 Task: Assign in the project ToughWorks the issue 'Add support for in-app purchases and microtransactions' to the sprint 'Escape Velocity'.
Action: Mouse moved to (122, 207)
Screenshot: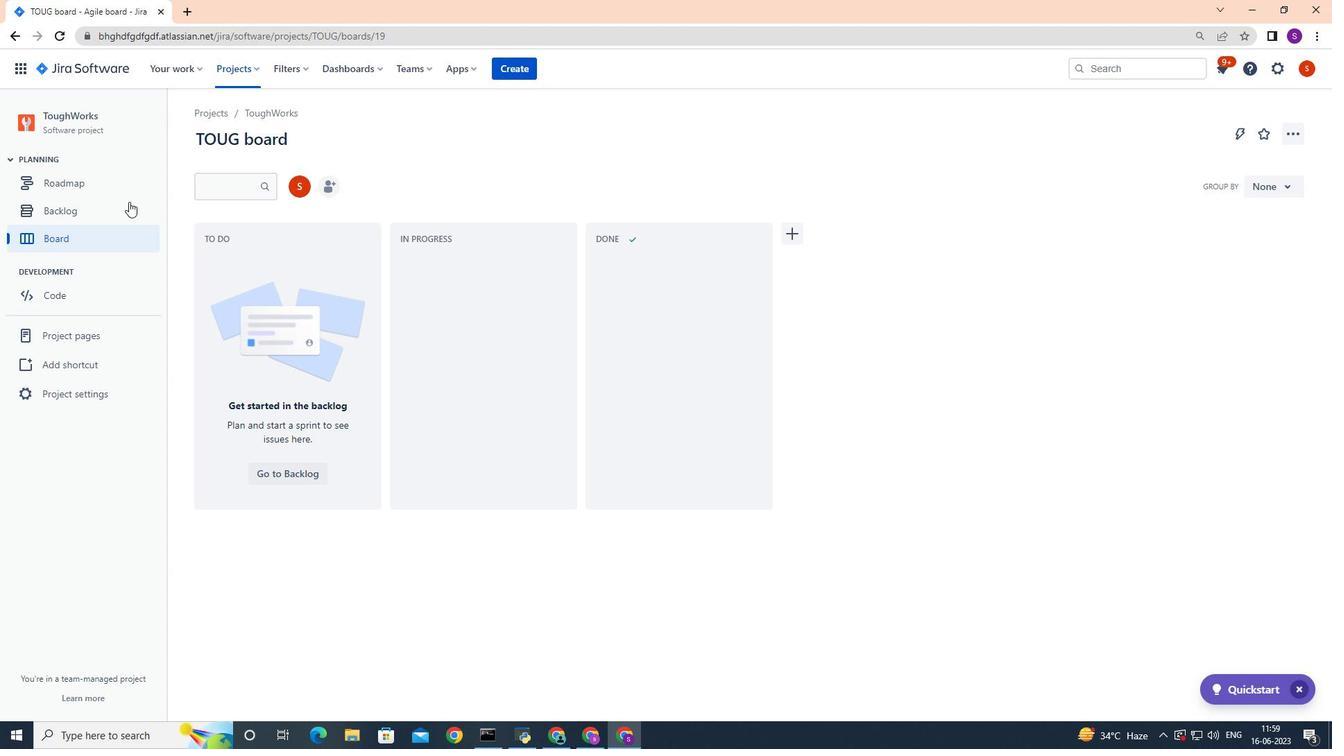 
Action: Mouse pressed left at (122, 207)
Screenshot: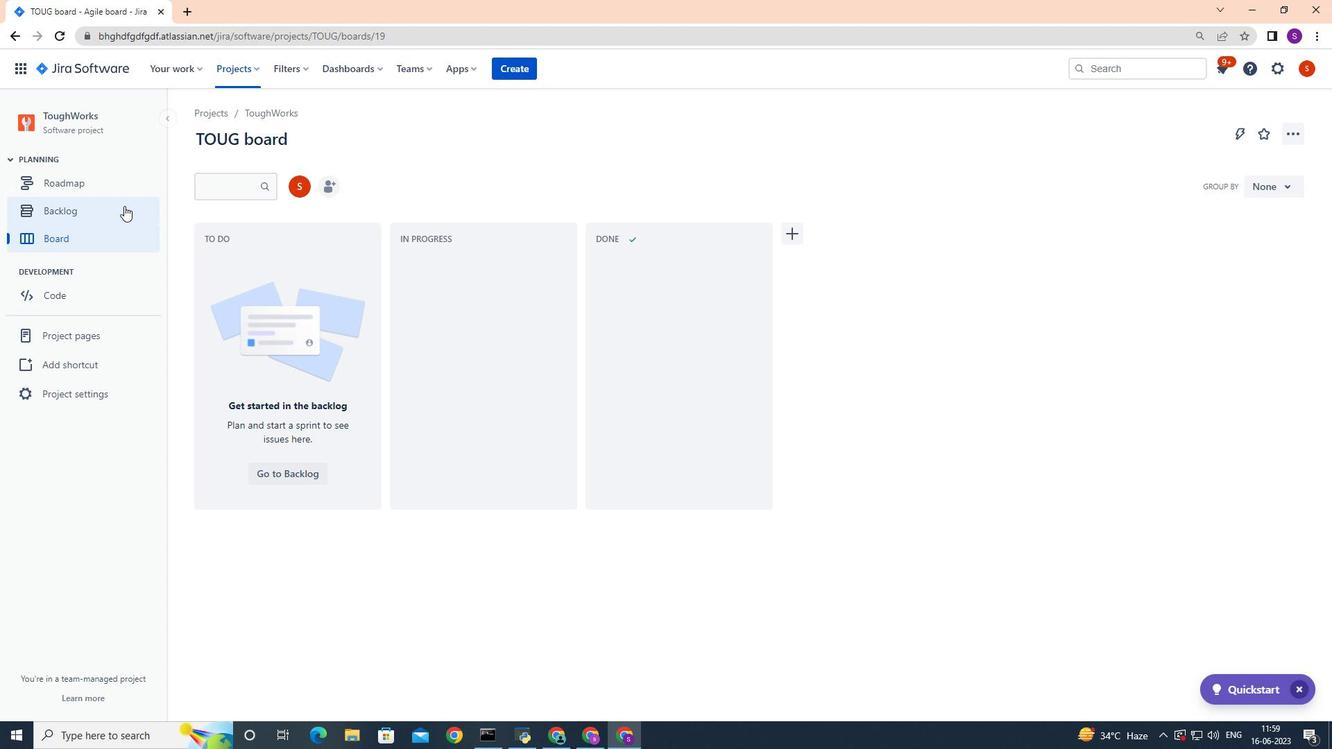 
Action: Mouse moved to (524, 374)
Screenshot: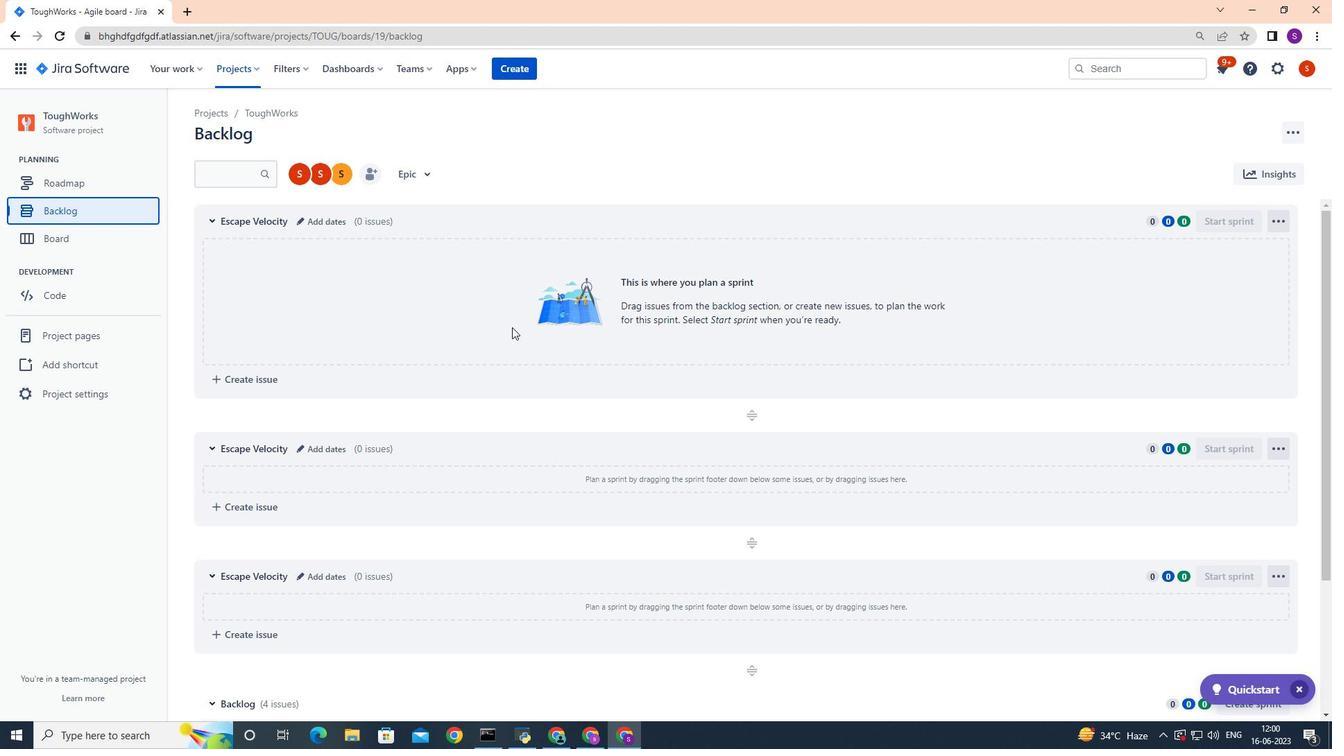 
Action: Mouse scrolled (524, 373) with delta (0, 0)
Screenshot: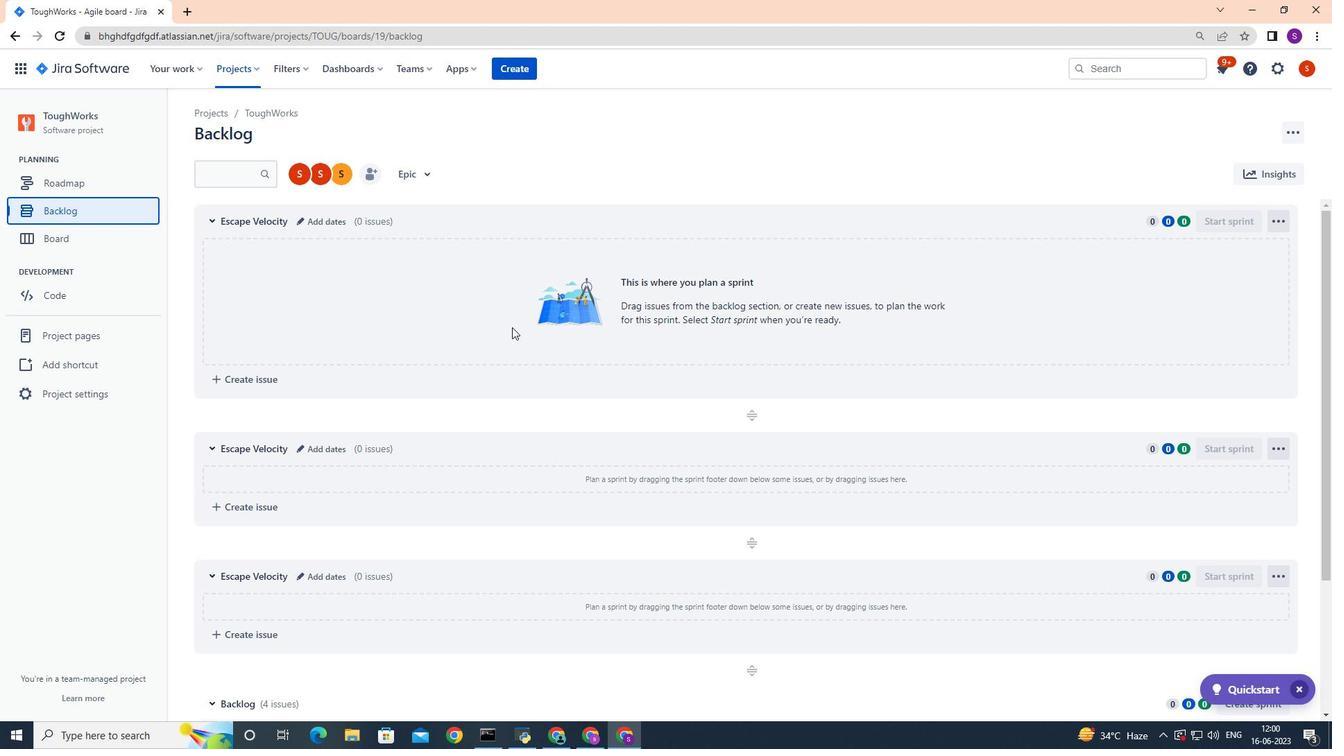 
Action: Mouse scrolled (524, 373) with delta (0, 0)
Screenshot: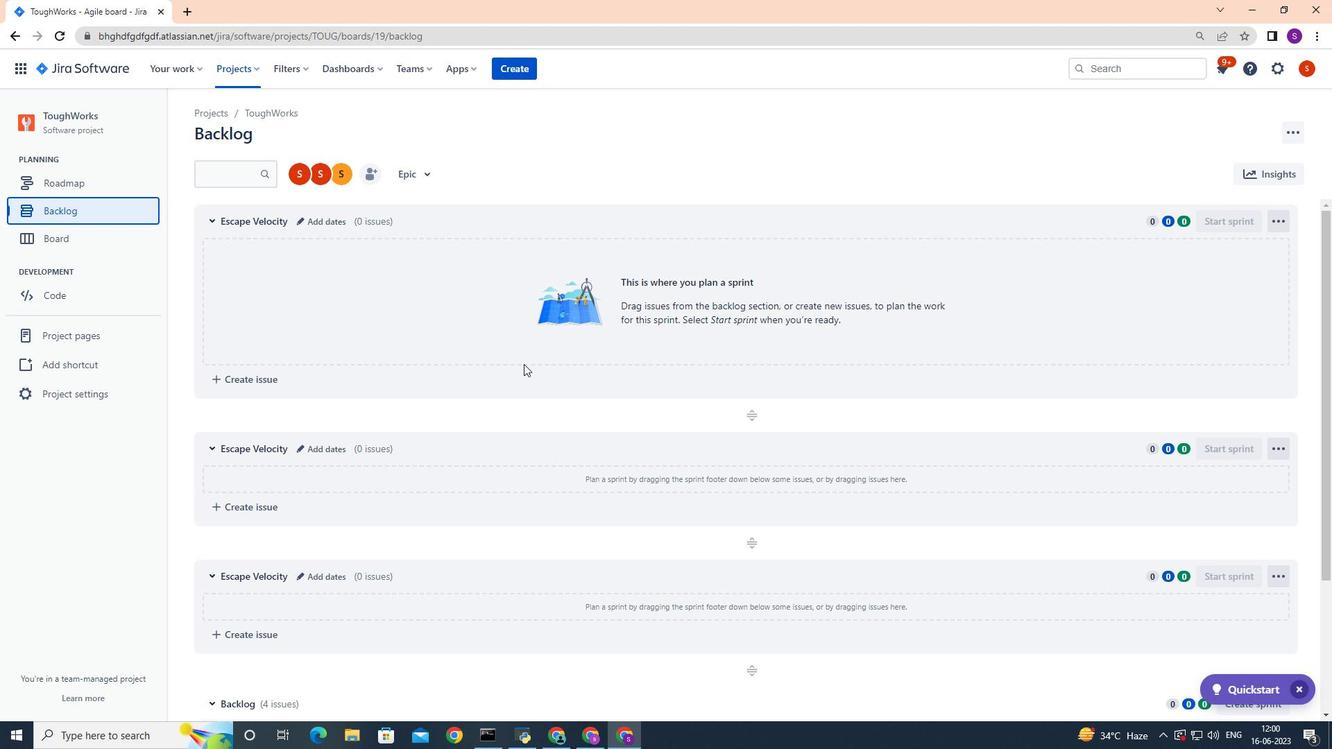 
Action: Mouse scrolled (524, 373) with delta (0, 0)
Screenshot: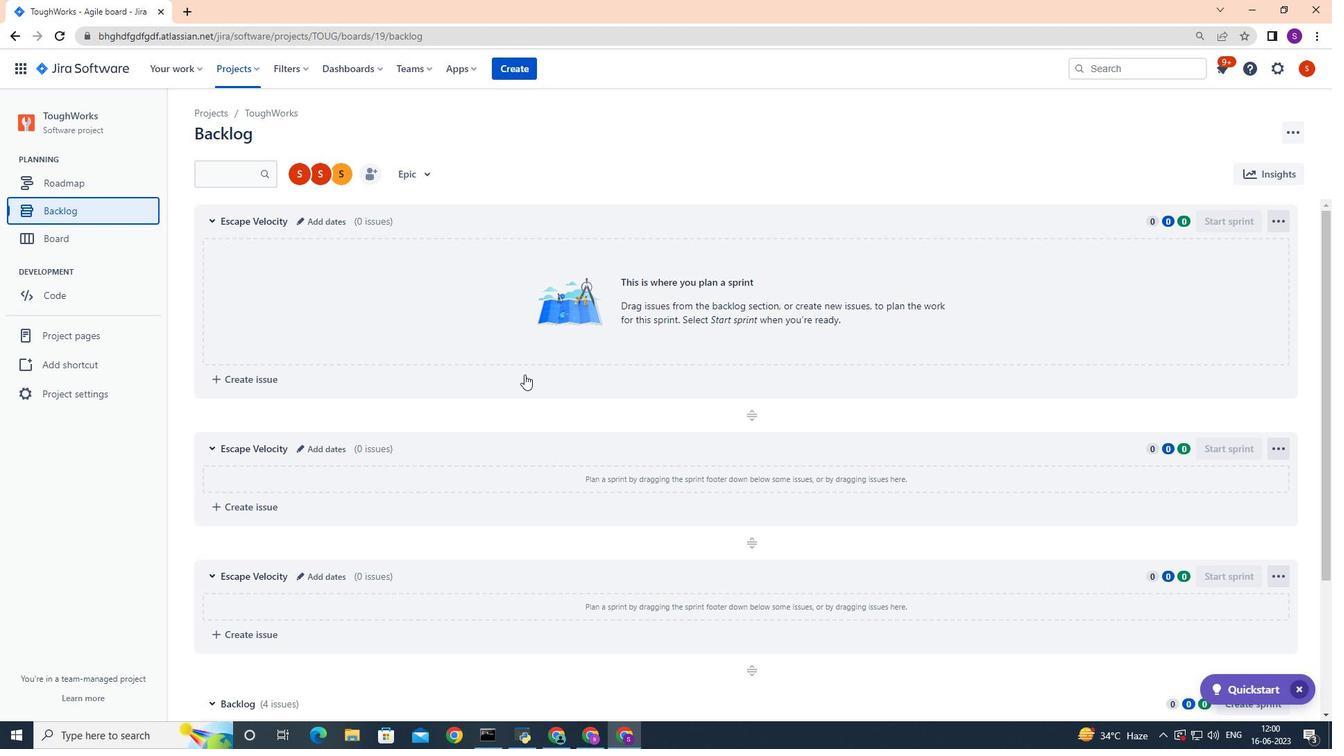 
Action: Mouse moved to (525, 381)
Screenshot: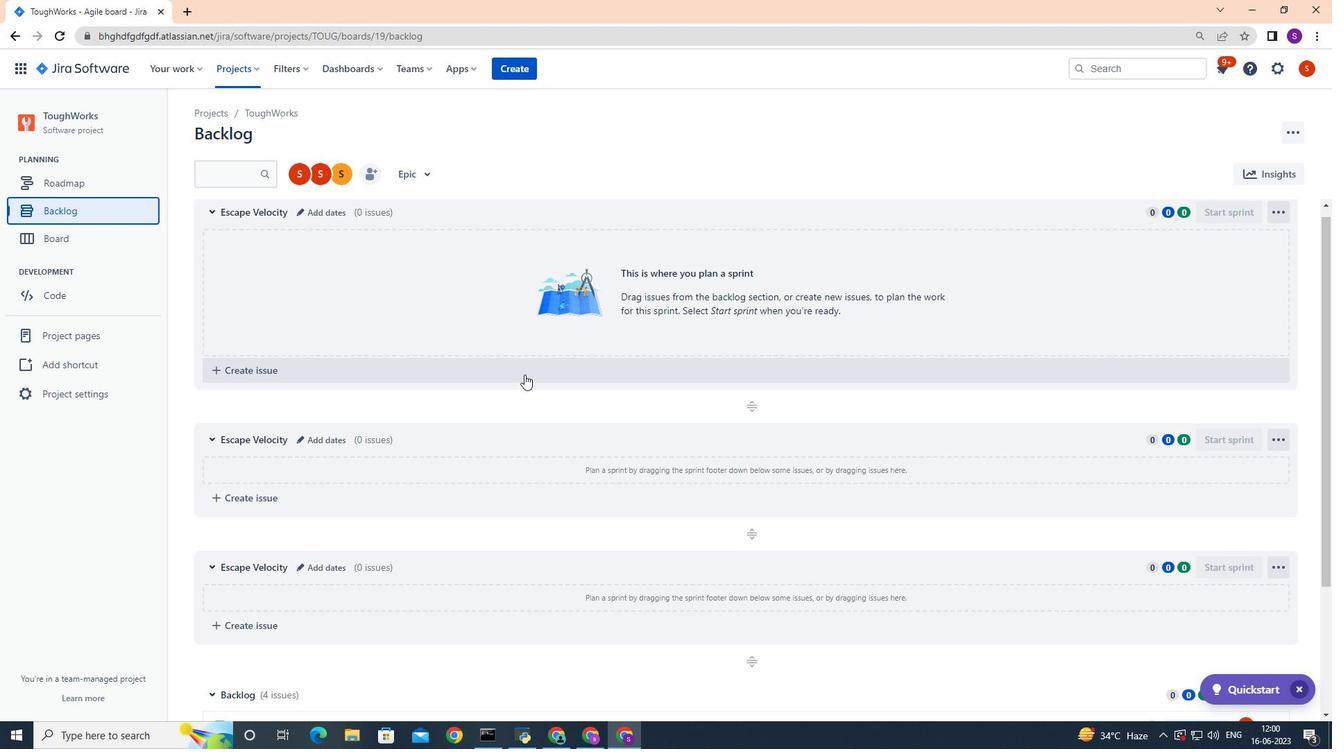 
Action: Mouse scrolled (525, 379) with delta (0, 0)
Screenshot: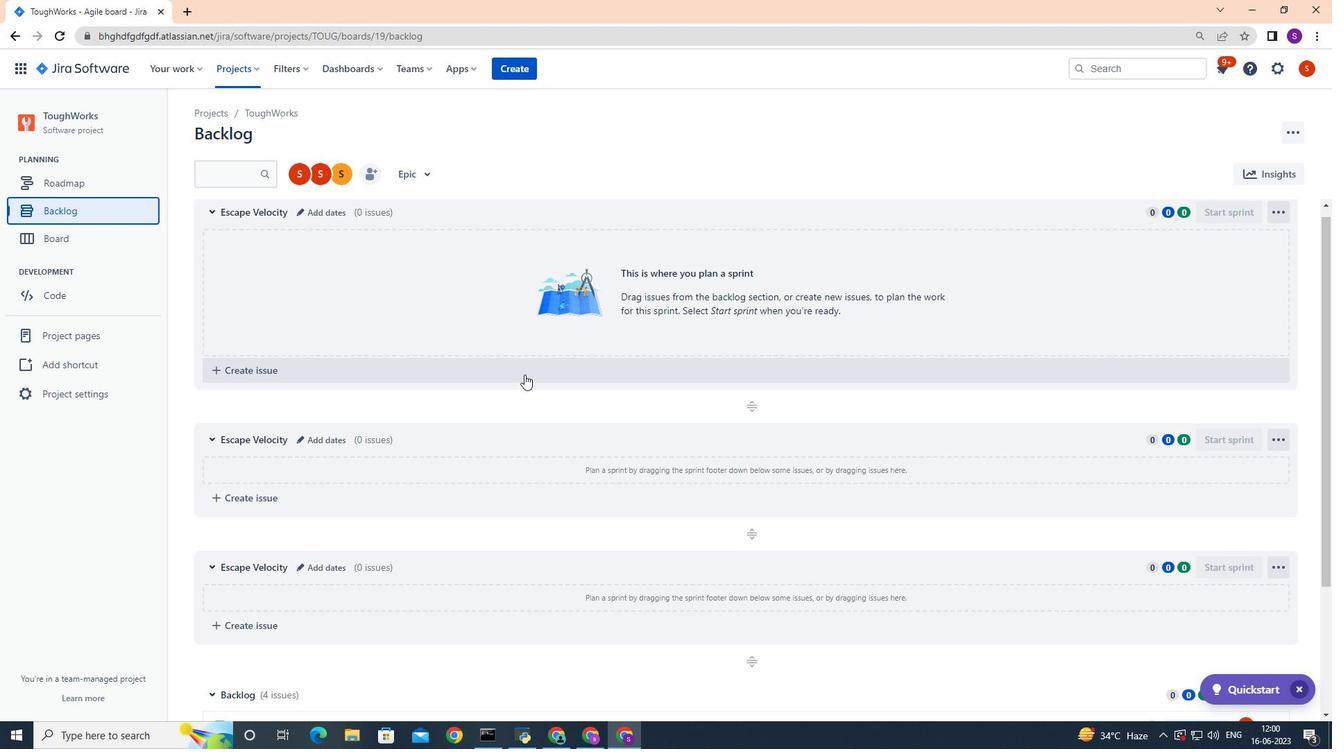 
Action: Mouse moved to (536, 438)
Screenshot: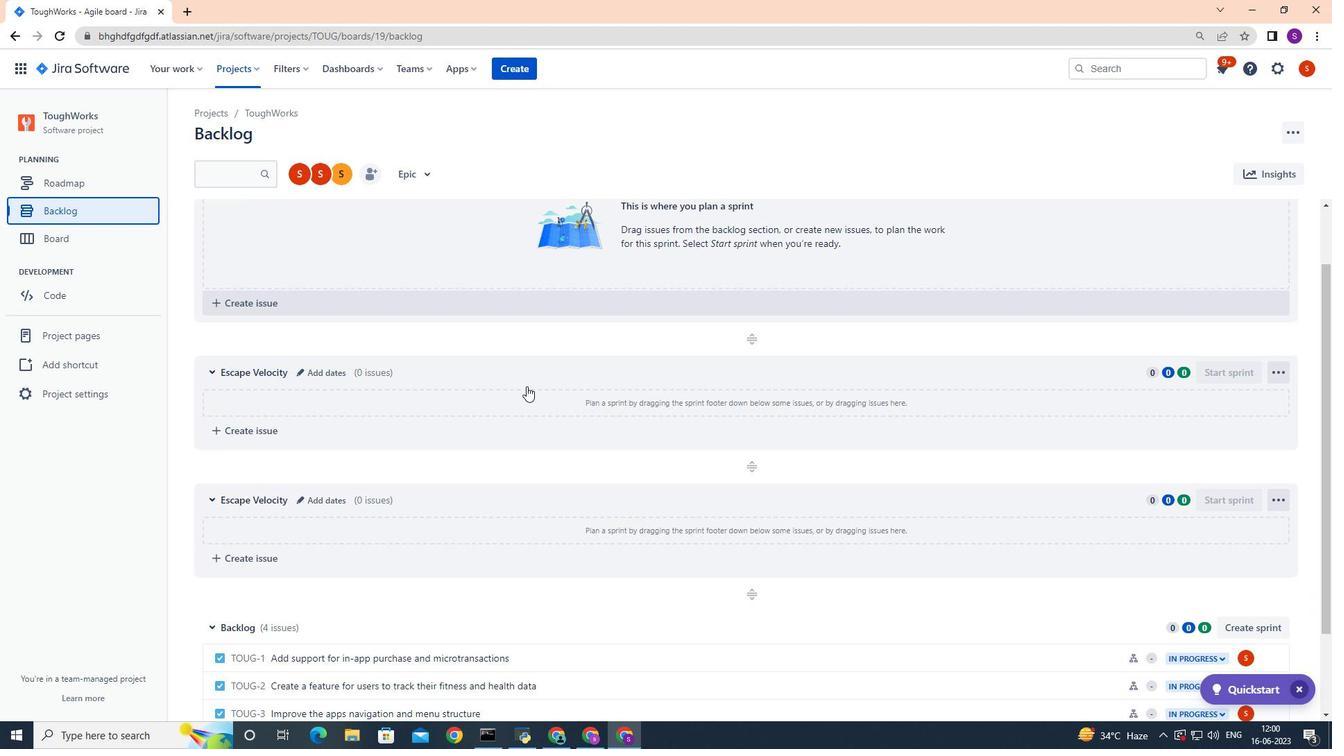 
Action: Mouse scrolled (536, 437) with delta (0, 0)
Screenshot: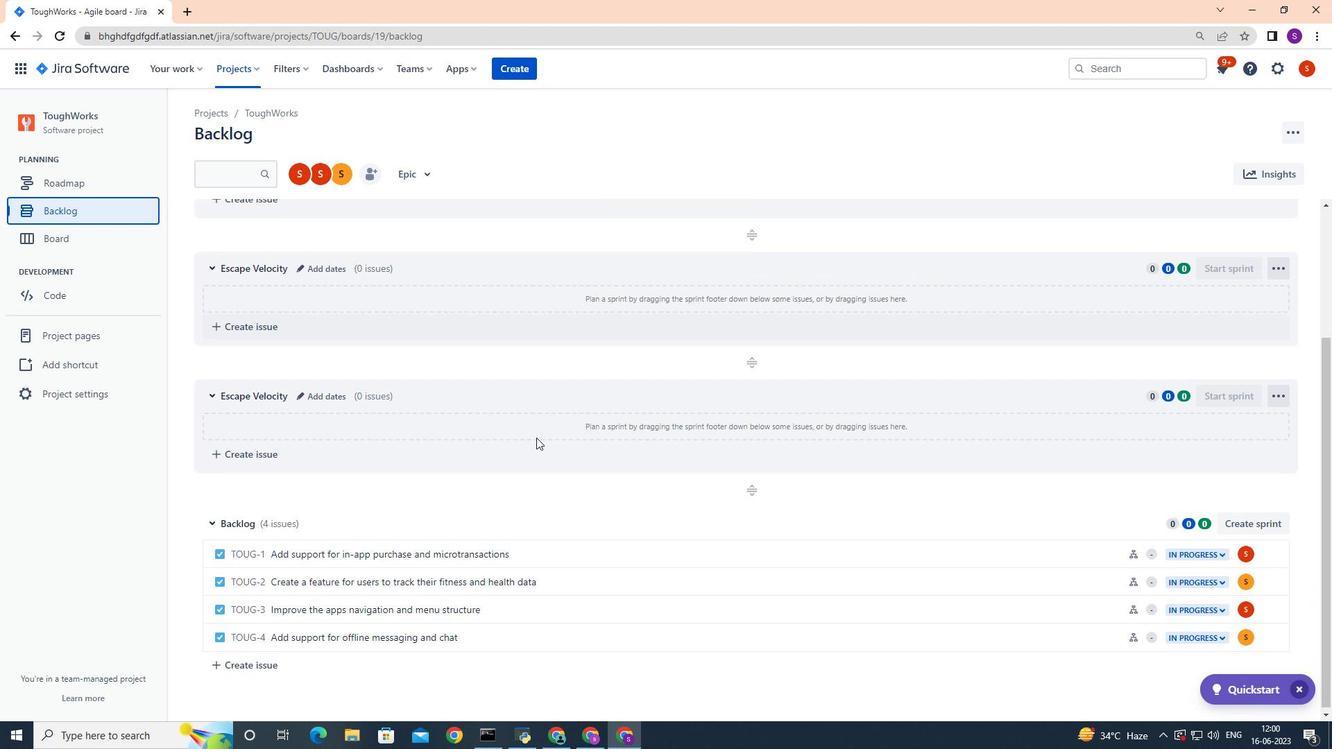 
Action: Mouse scrolled (536, 437) with delta (0, 0)
Screenshot: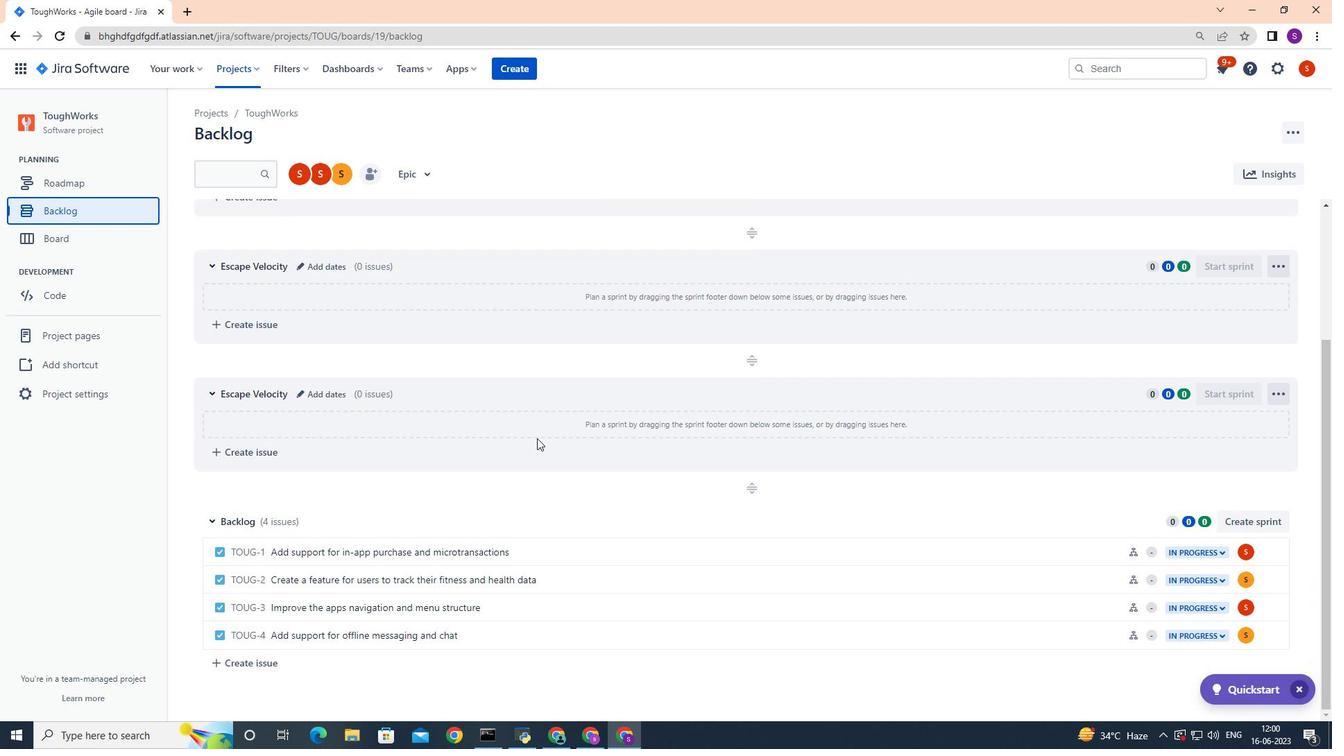 
Action: Mouse scrolled (536, 437) with delta (0, 0)
Screenshot: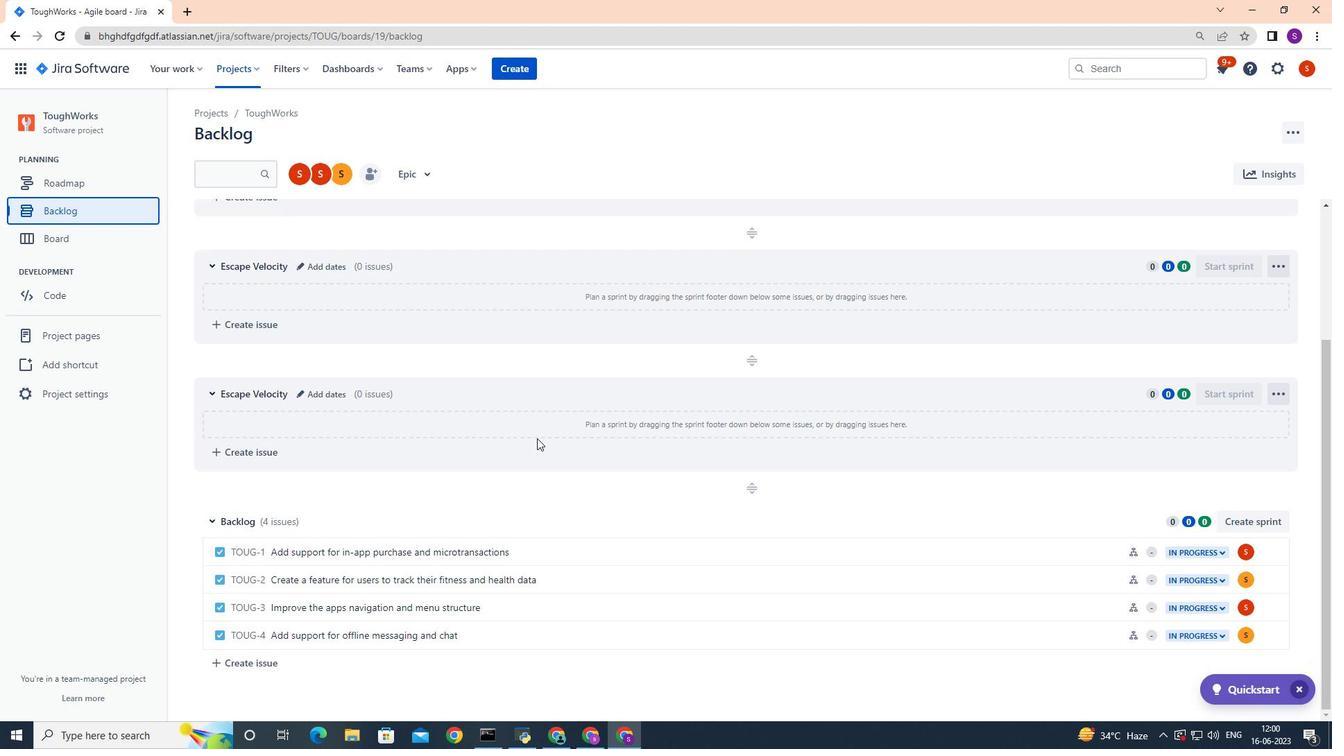 
Action: Mouse moved to (1274, 548)
Screenshot: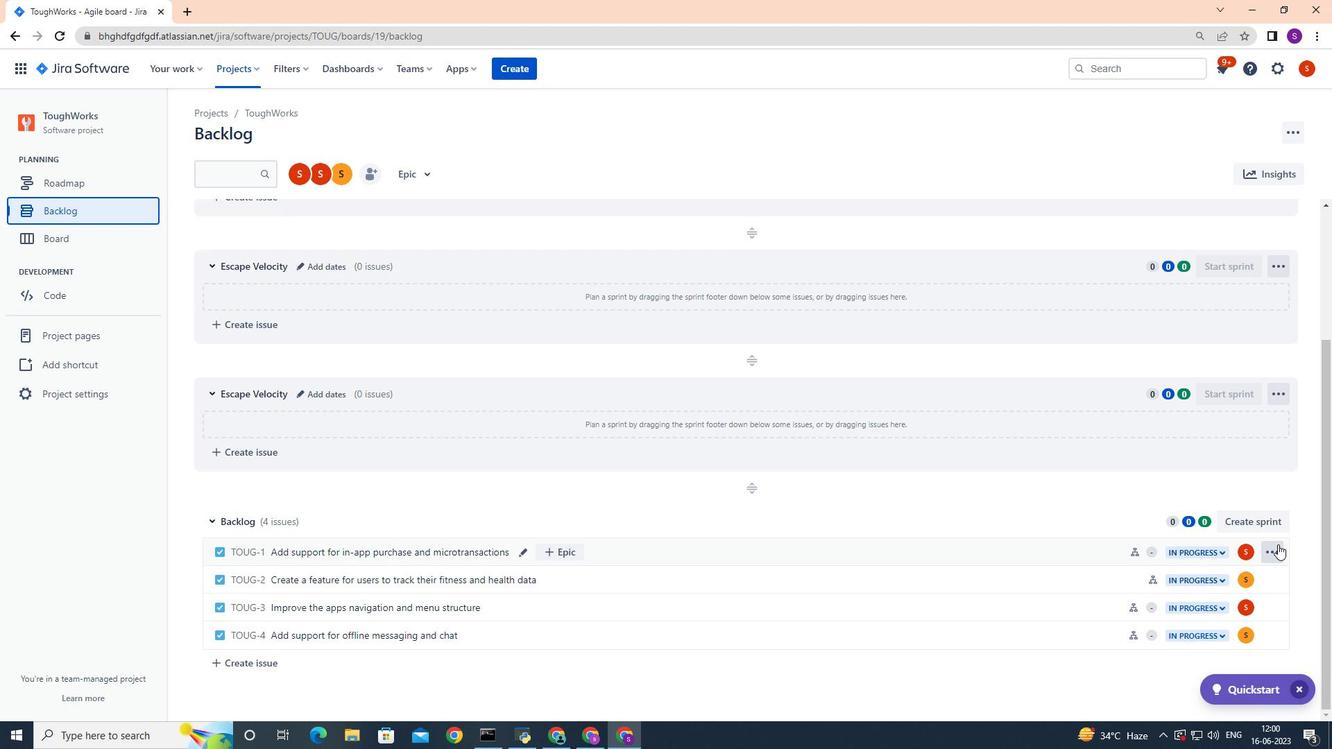 
Action: Mouse pressed left at (1274, 548)
Screenshot: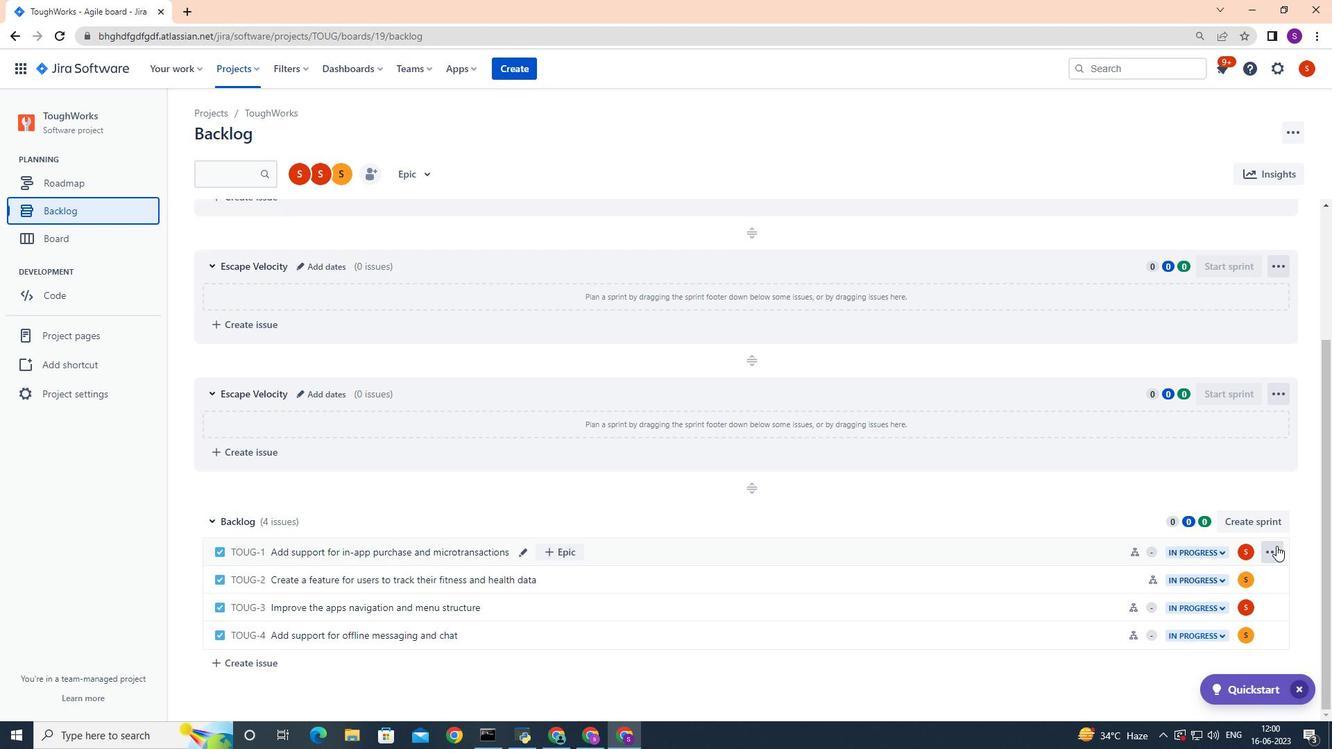 
Action: Mouse moved to (1216, 423)
Screenshot: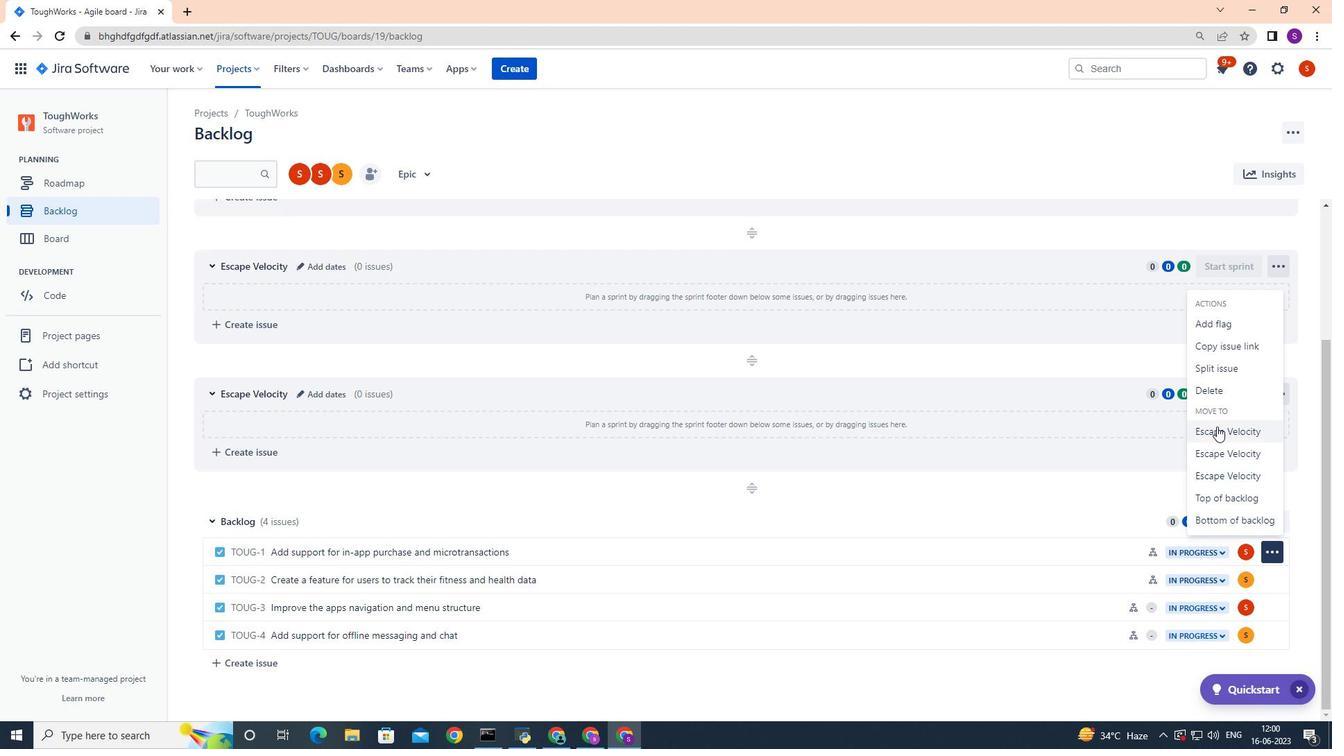 
Action: Mouse pressed left at (1216, 423)
Screenshot: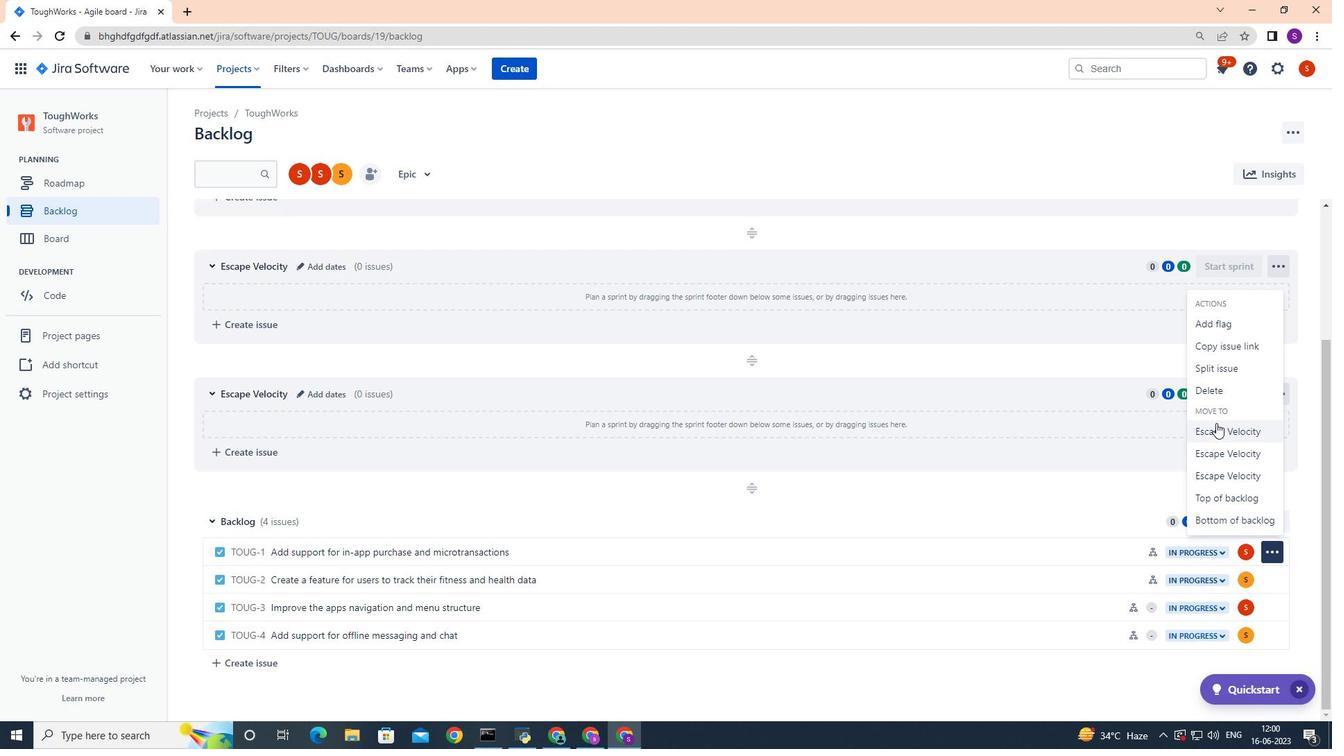 
Action: Mouse moved to (726, 381)
Screenshot: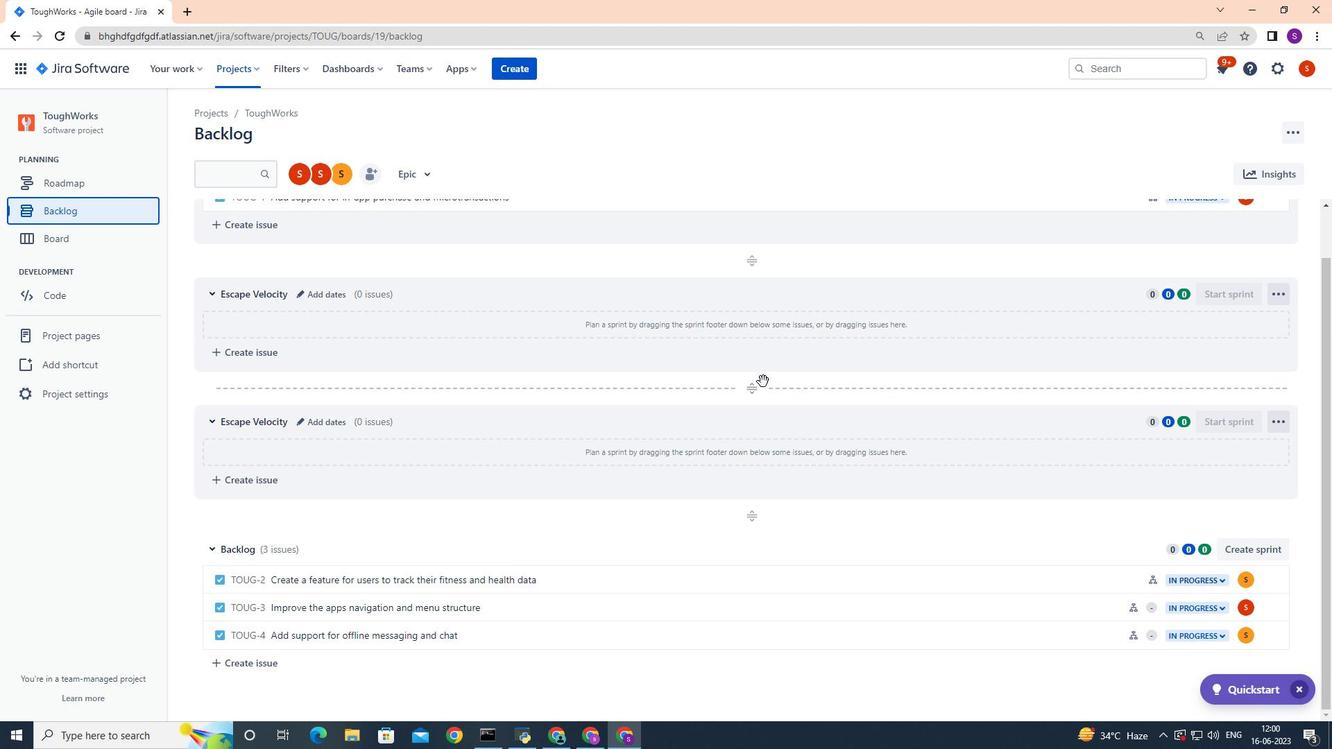 
Action: Mouse scrolled (726, 382) with delta (0, 0)
Screenshot: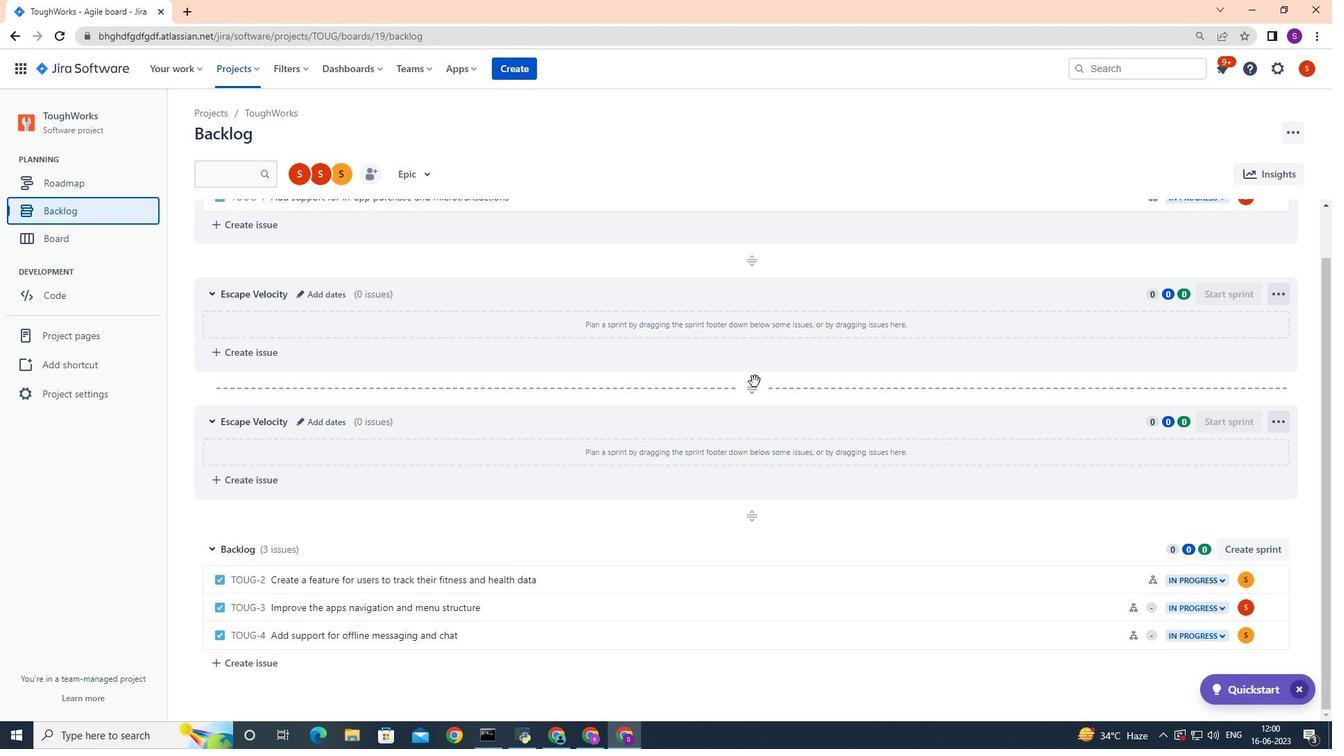 
Action: Mouse scrolled (726, 382) with delta (0, 0)
Screenshot: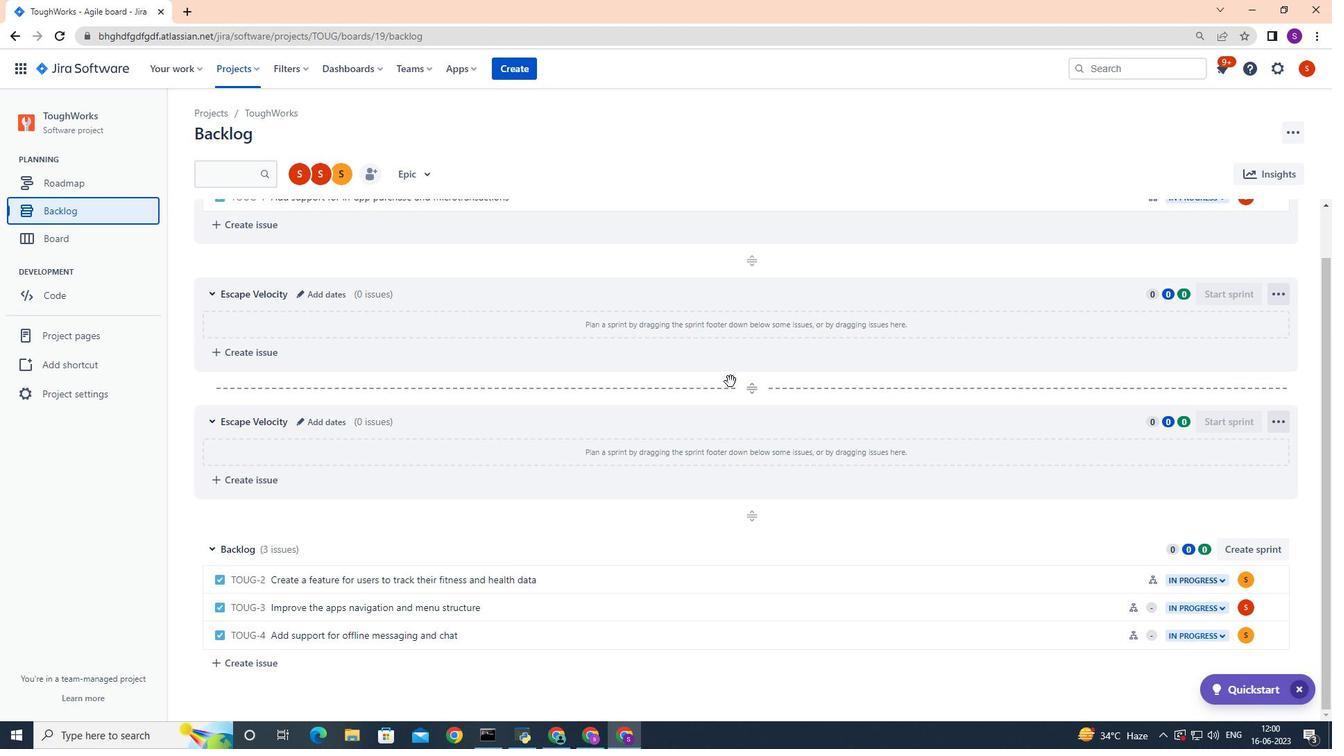 
Action: Mouse scrolled (726, 382) with delta (0, 0)
Screenshot: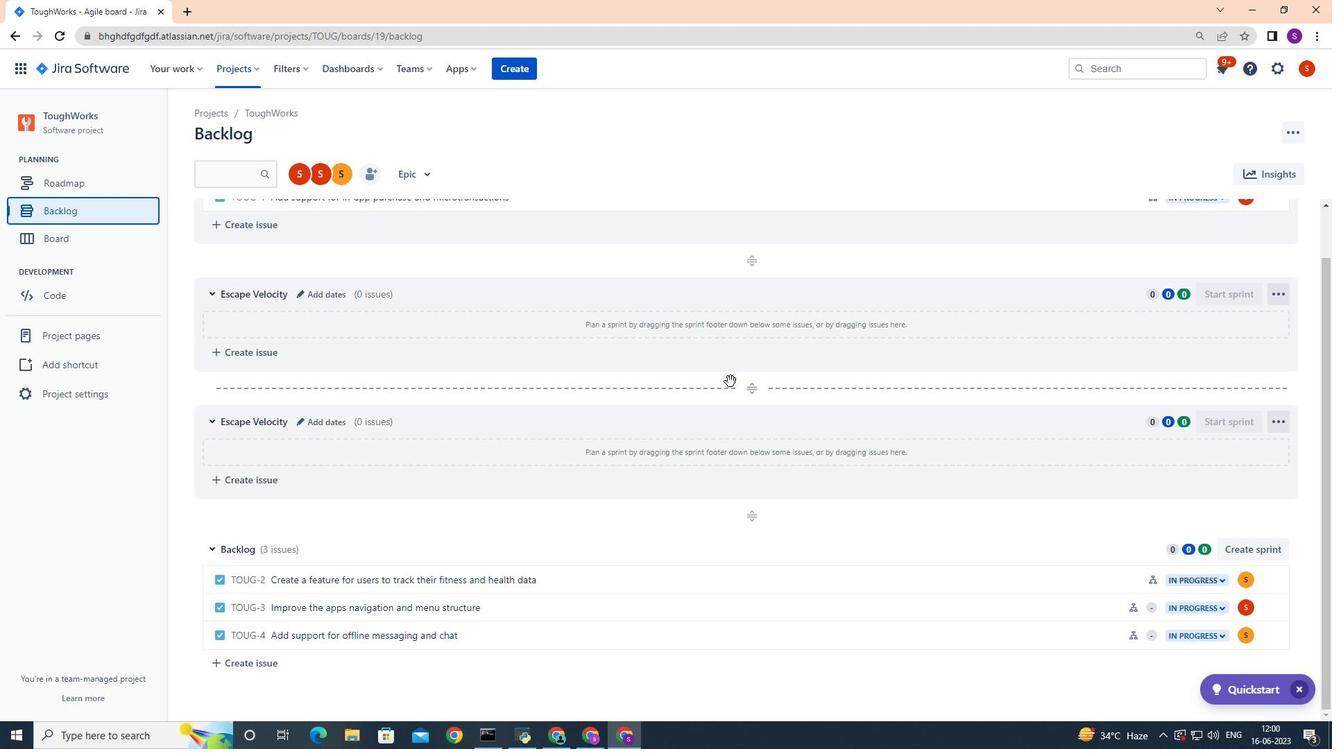 
Action: Mouse scrolled (726, 382) with delta (0, 0)
Screenshot: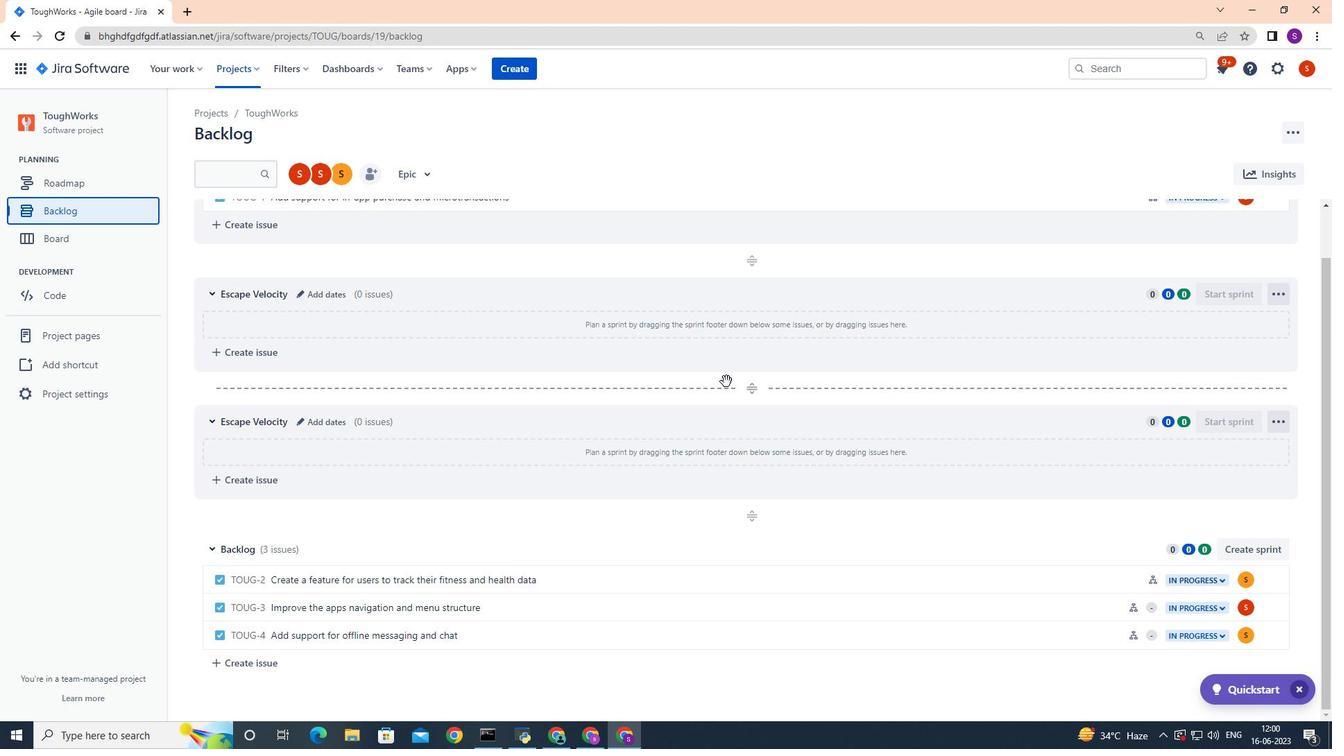 
